 Task: Display the dashboard overview of "Digital Experience".
Action: Mouse moved to (947, 68)
Screenshot: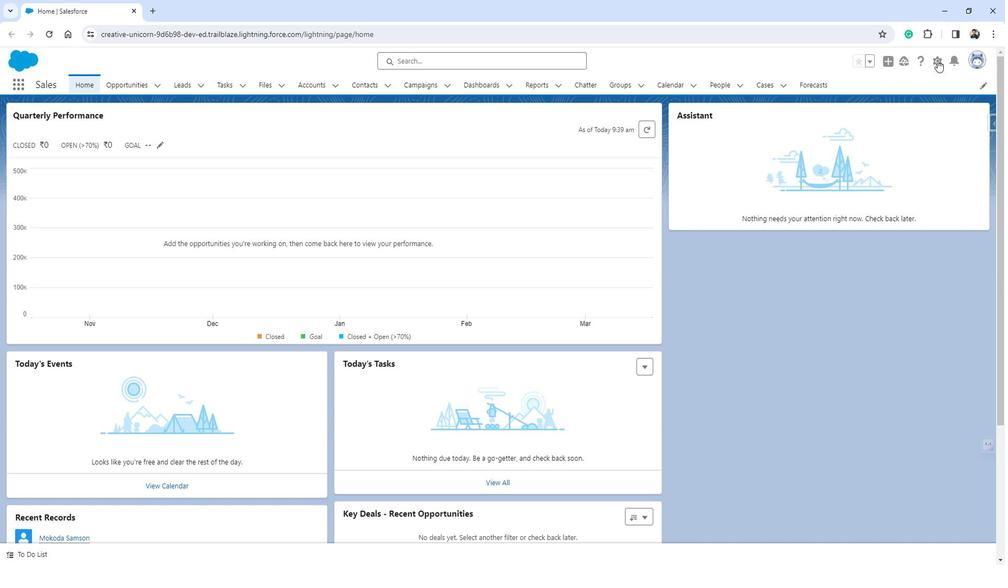 
Action: Mouse pressed left at (947, 68)
Screenshot: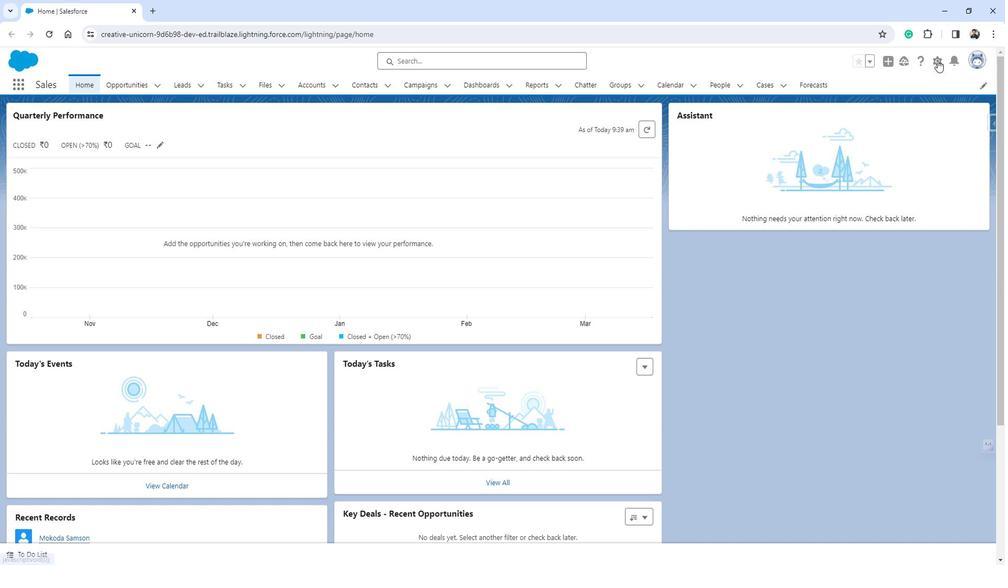 
Action: Mouse moved to (903, 108)
Screenshot: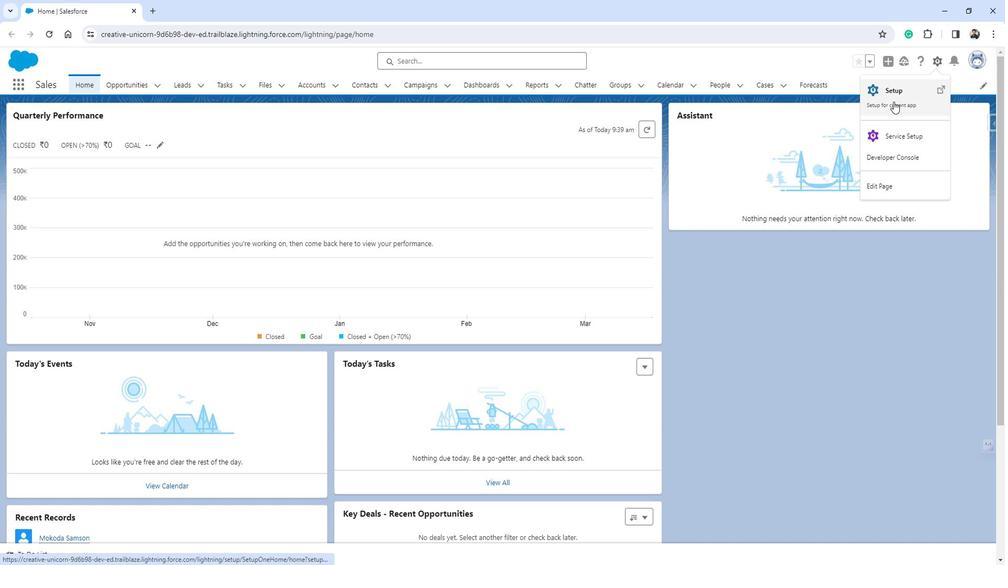 
Action: Mouse pressed left at (903, 108)
Screenshot: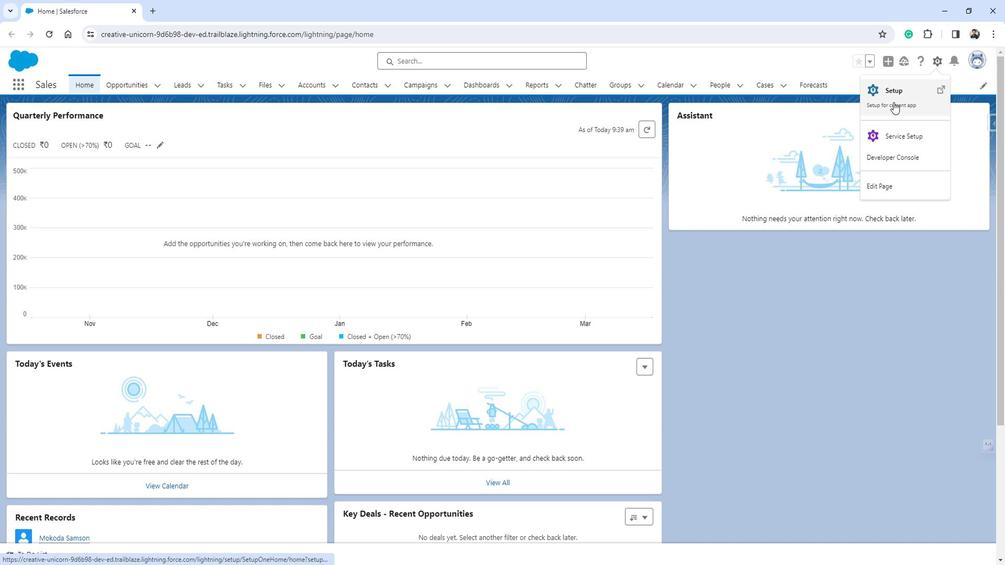 
Action: Mouse moved to (252, 356)
Screenshot: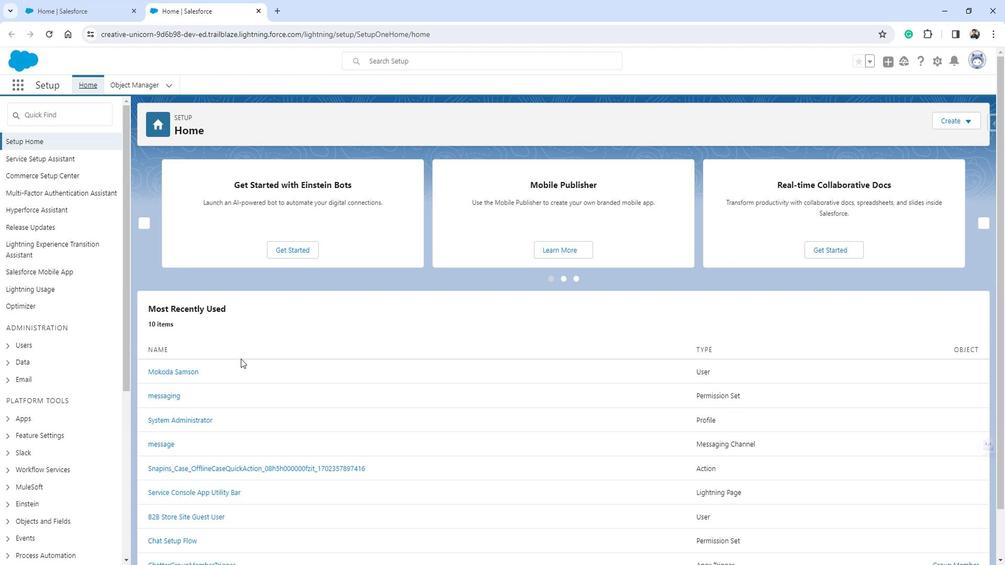 
Action: Mouse scrolled (252, 356) with delta (0, 0)
Screenshot: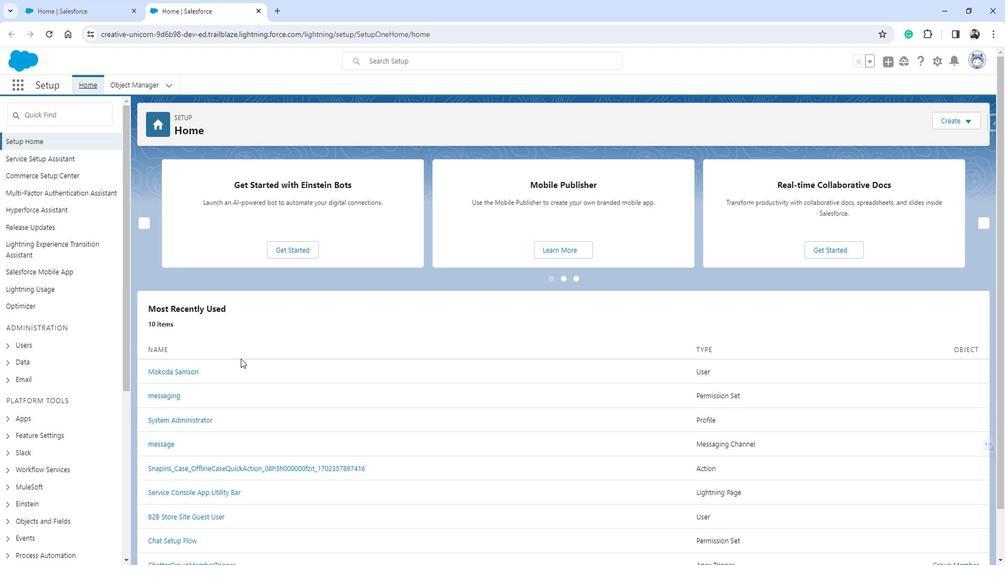 
Action: Mouse scrolled (252, 356) with delta (0, 0)
Screenshot: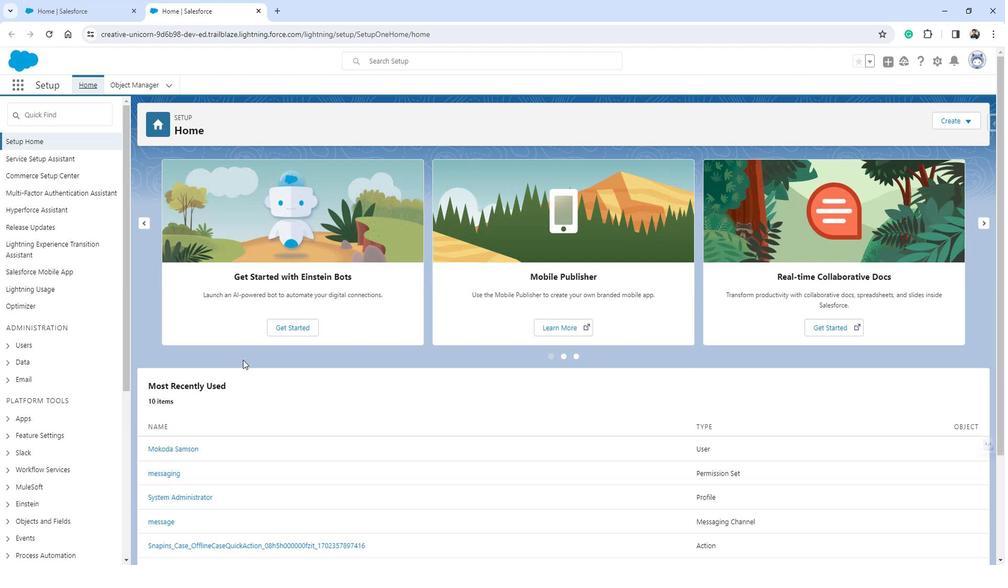 
Action: Mouse scrolled (252, 356) with delta (0, 0)
Screenshot: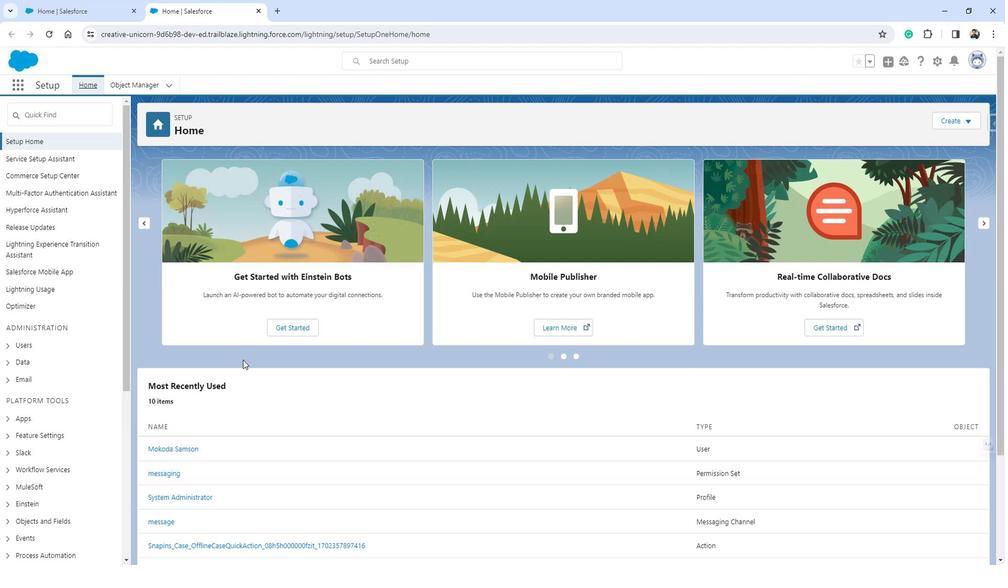 
Action: Mouse scrolled (252, 356) with delta (0, 0)
Screenshot: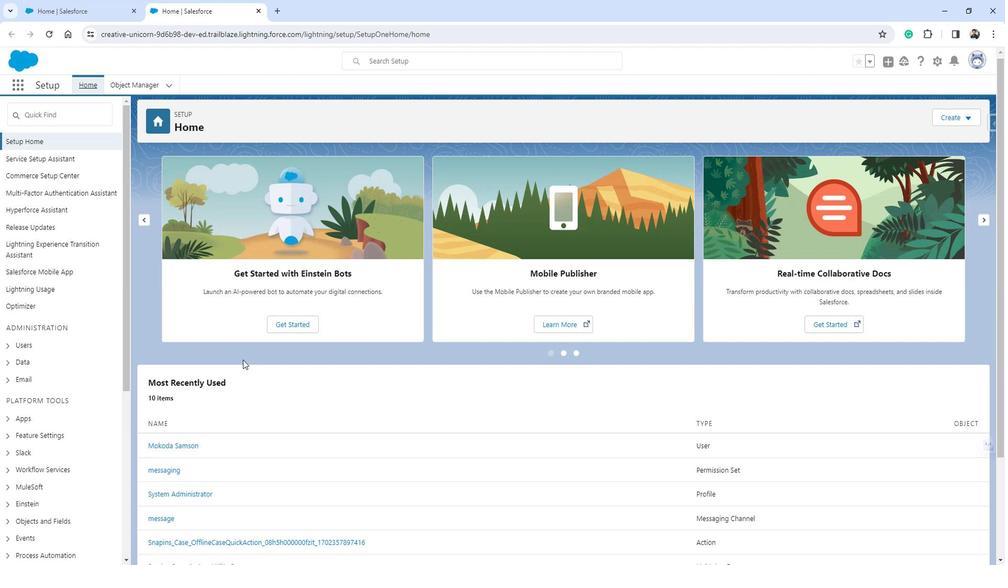 
Action: Mouse moved to (100, 324)
Screenshot: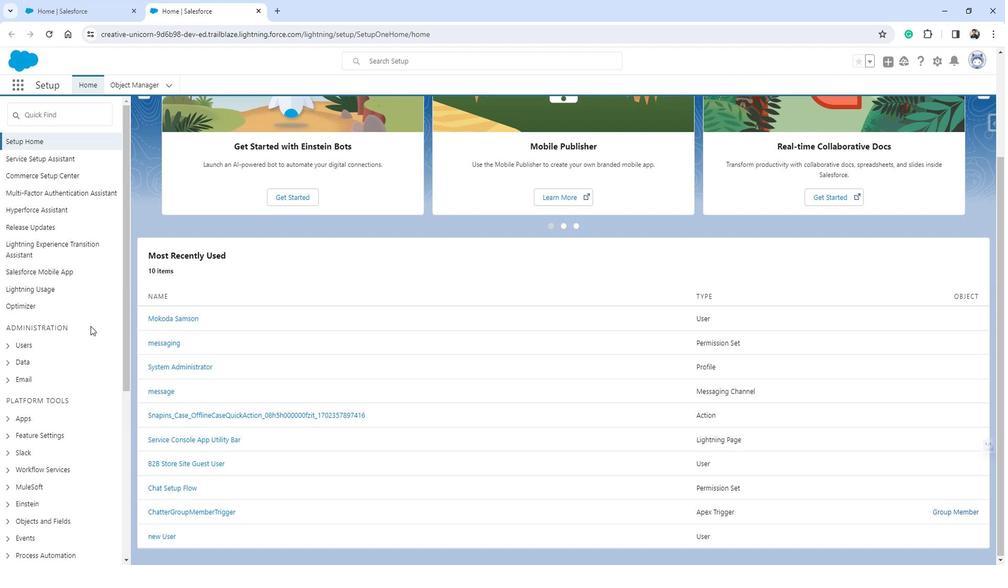 
Action: Mouse scrolled (100, 323) with delta (0, 0)
Screenshot: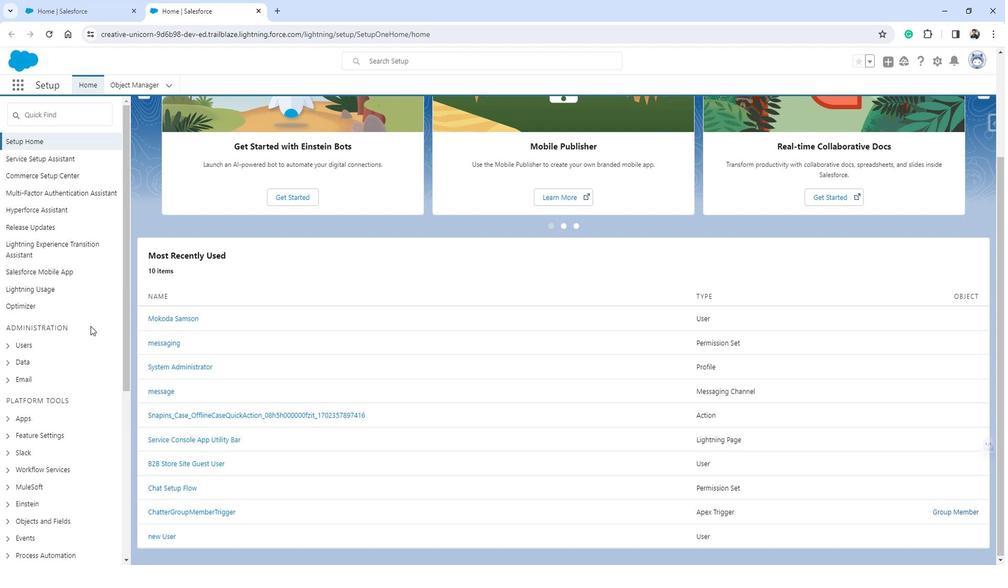 
Action: Mouse moved to (100, 324)
Screenshot: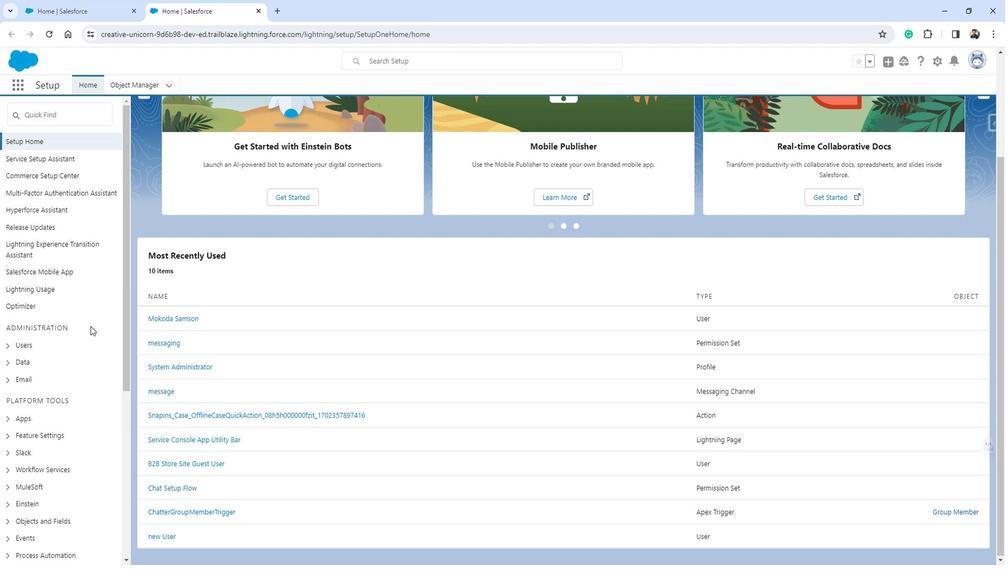 
Action: Mouse scrolled (100, 323) with delta (0, 0)
Screenshot: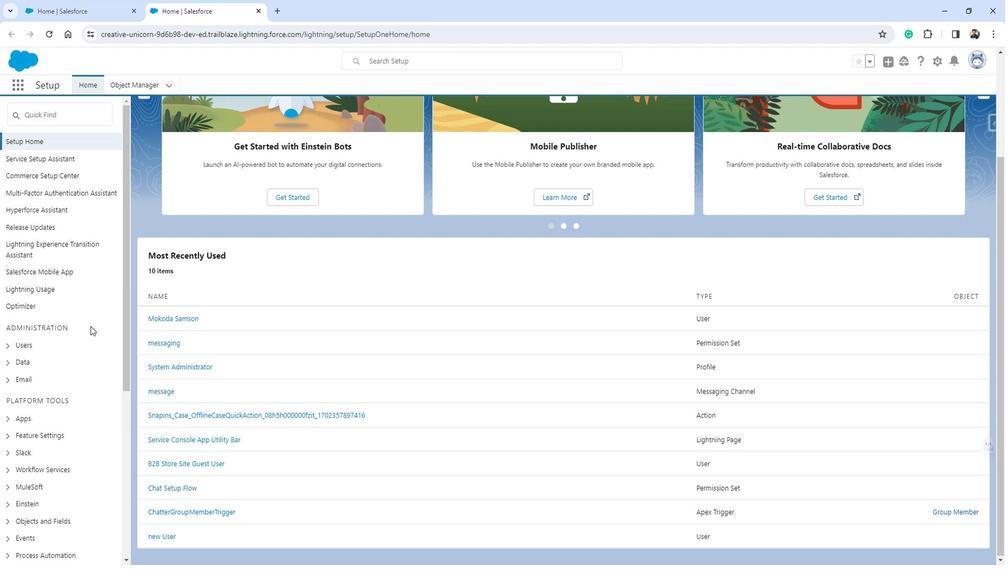 
Action: Mouse scrolled (100, 323) with delta (0, 0)
Screenshot: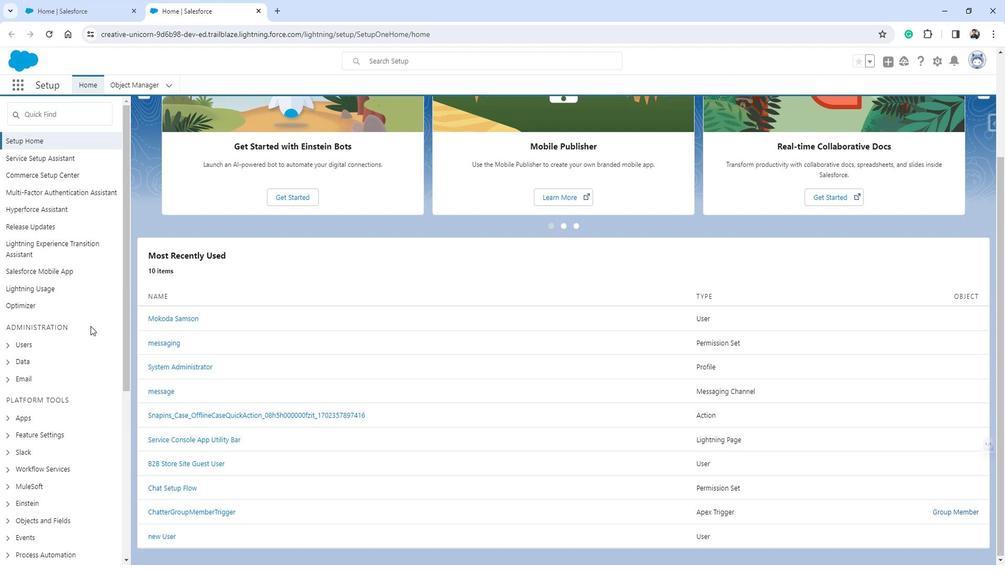 
Action: Mouse moved to (61, 270)
Screenshot: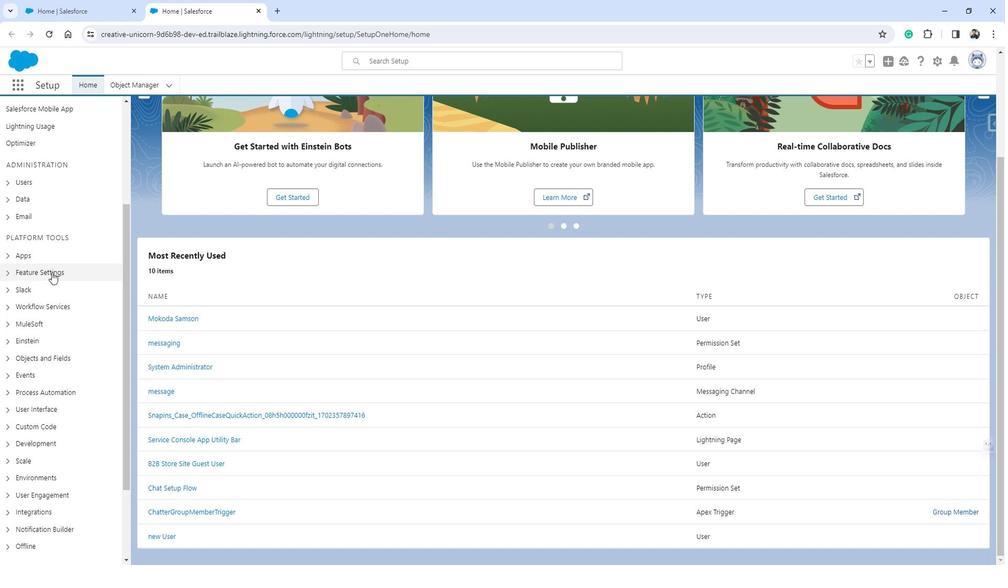
Action: Mouse scrolled (61, 269) with delta (0, 0)
Screenshot: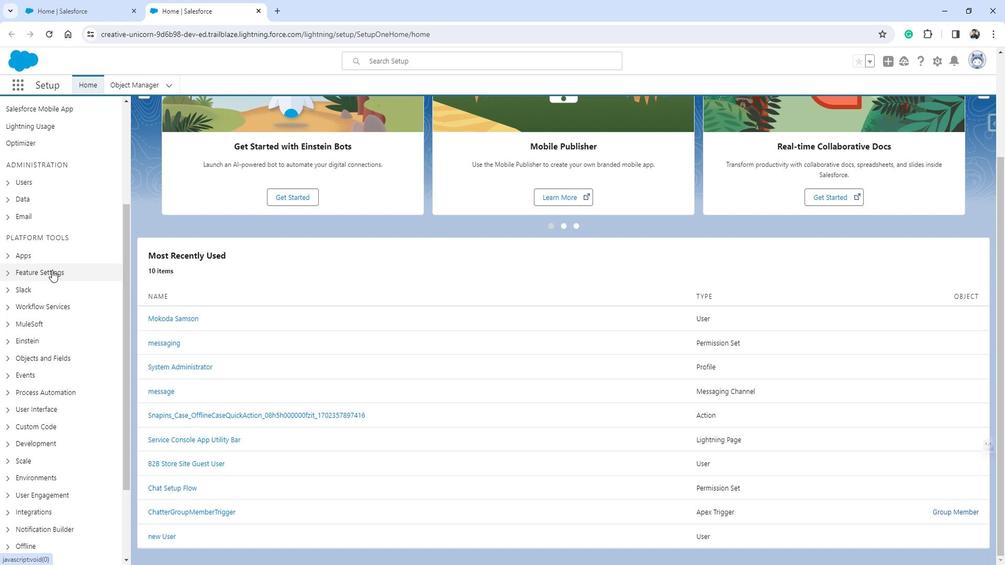 
Action: Mouse pressed middle at (61, 270)
Screenshot: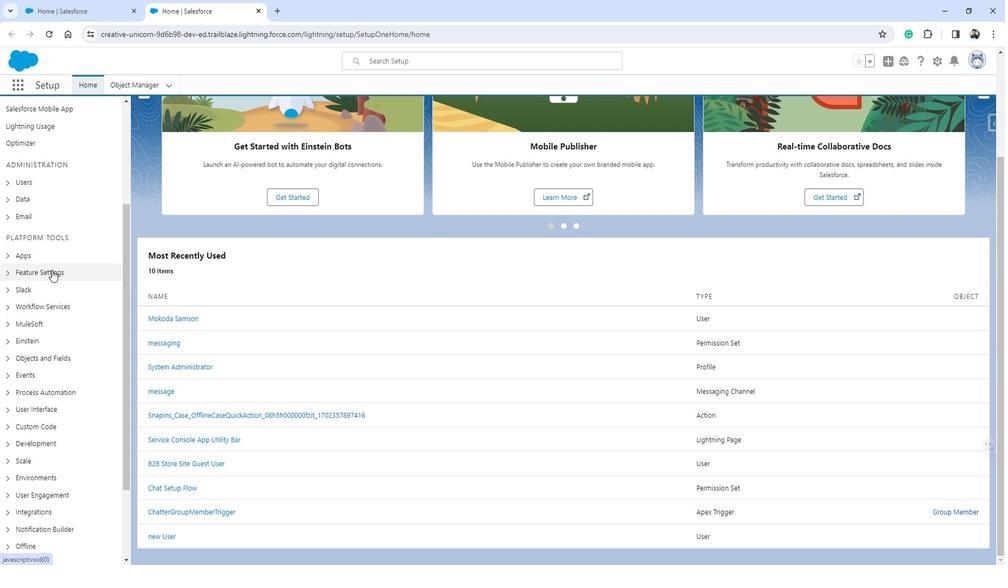 
Action: Mouse moved to (63, 215)
Screenshot: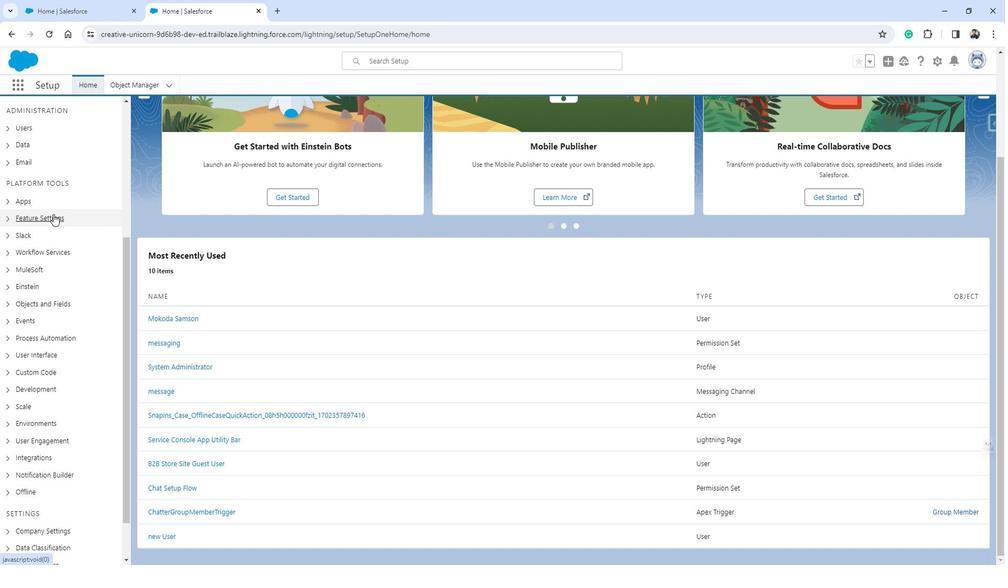 
Action: Mouse pressed left at (63, 215)
Screenshot: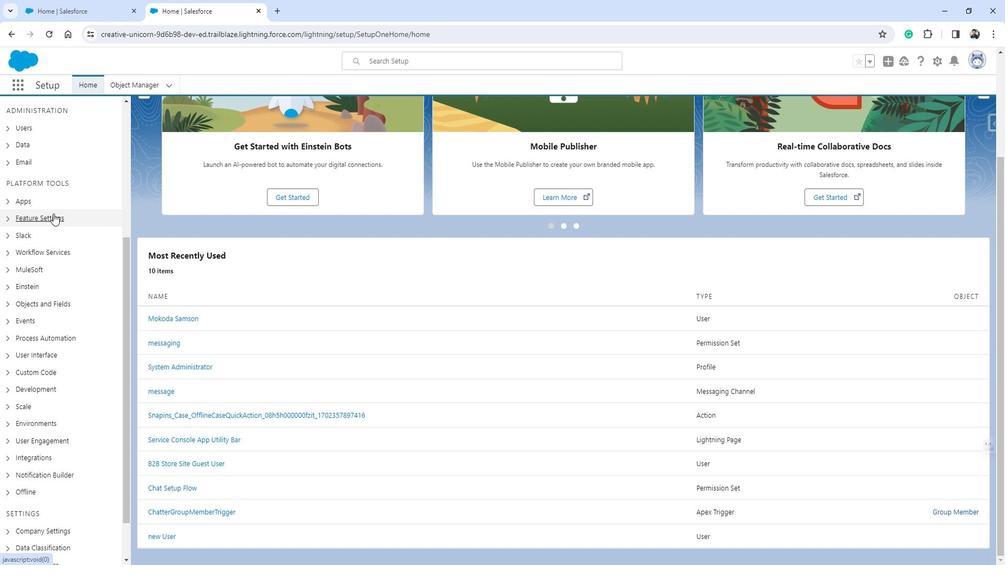 
Action: Mouse moved to (64, 330)
Screenshot: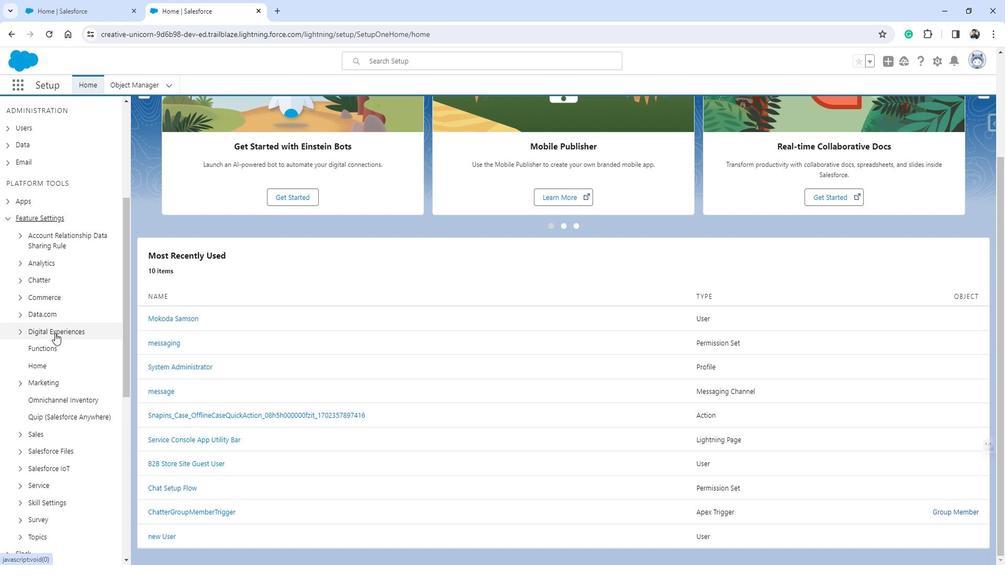 
Action: Mouse pressed left at (64, 330)
Screenshot: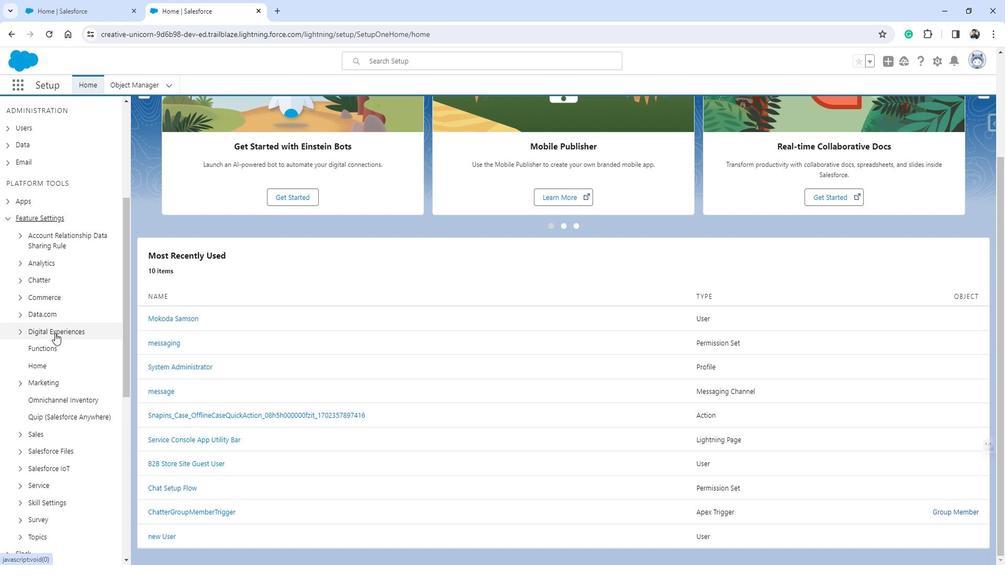 
Action: Mouse scrolled (64, 330) with delta (0, 0)
Screenshot: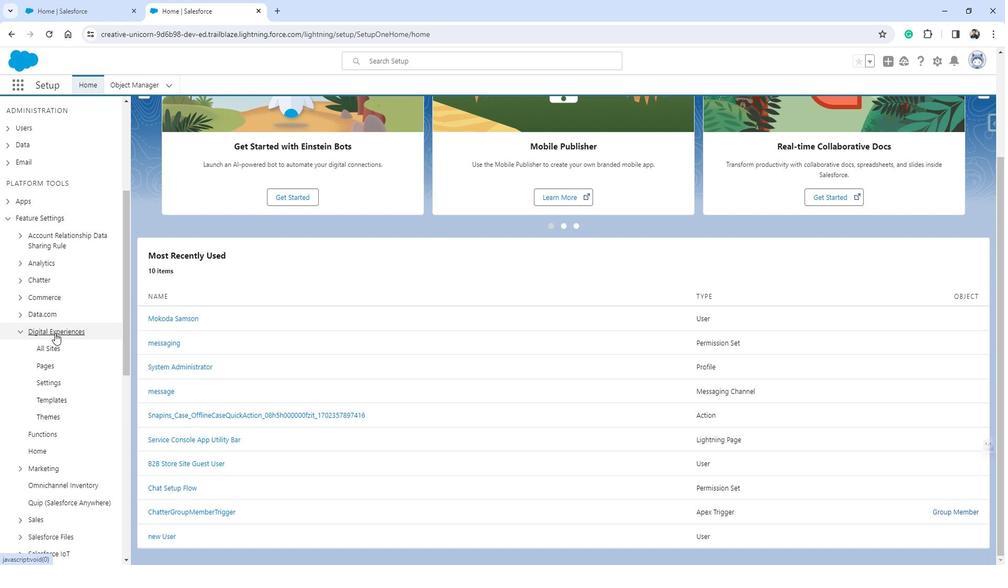 
Action: Mouse scrolled (64, 330) with delta (0, 0)
Screenshot: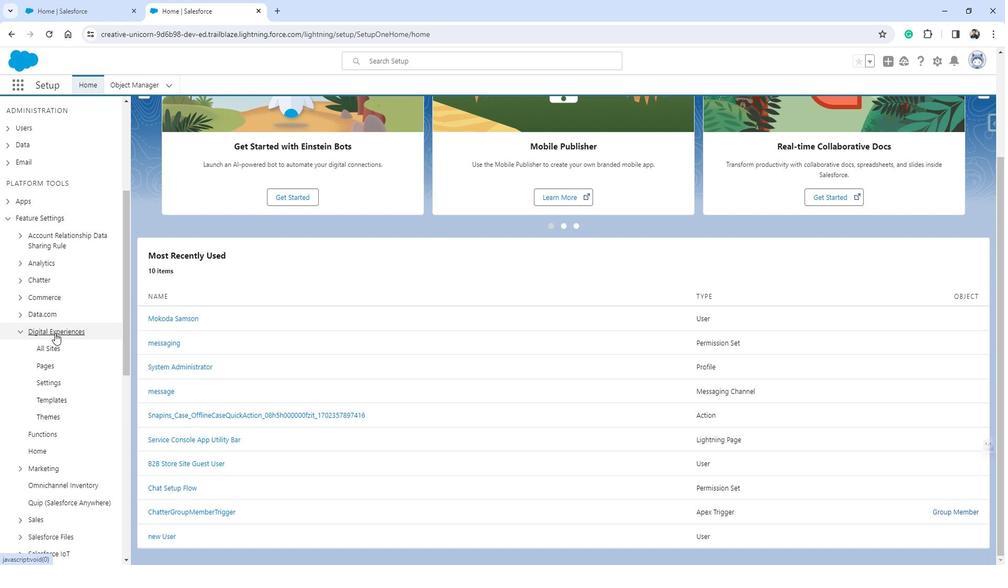 
Action: Mouse moved to (63, 242)
Screenshot: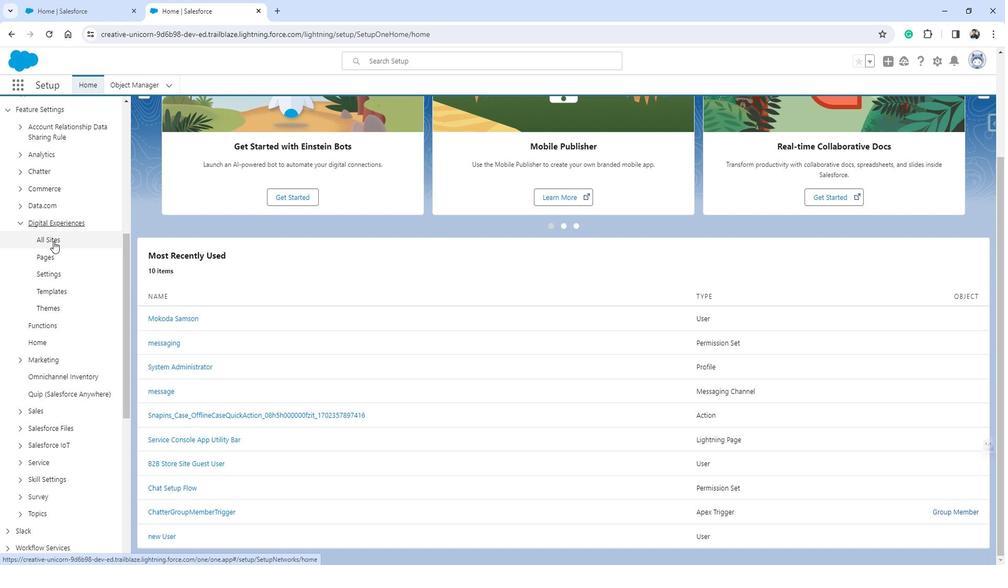 
Action: Mouse pressed left at (63, 242)
Screenshot: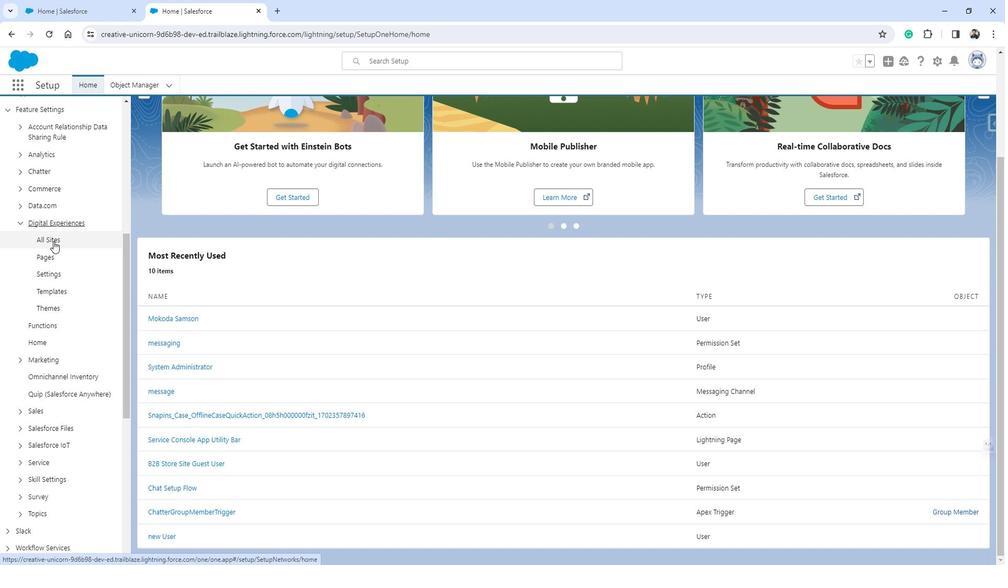 
Action: Mouse moved to (171, 319)
Screenshot: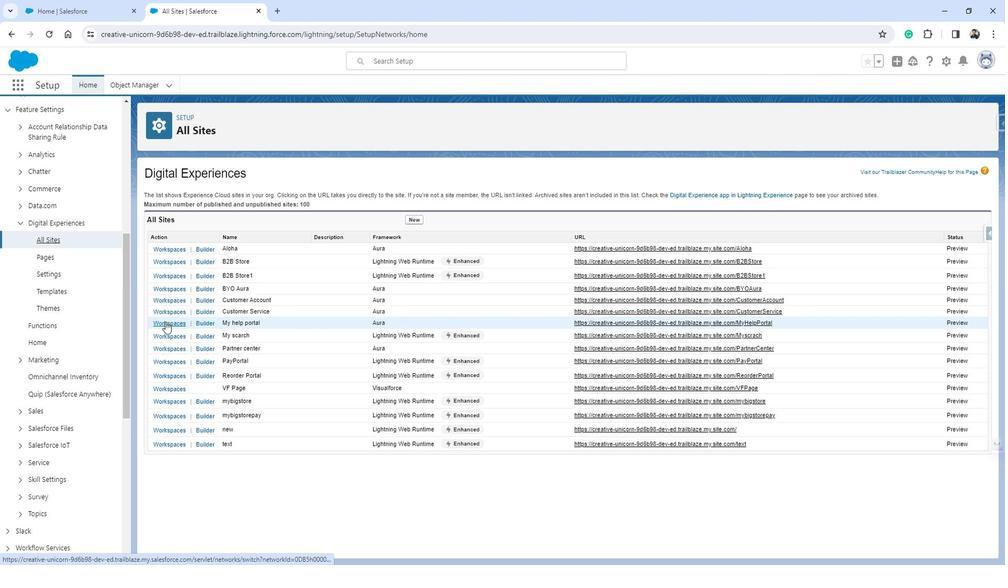 
Action: Mouse pressed left at (171, 319)
Screenshot: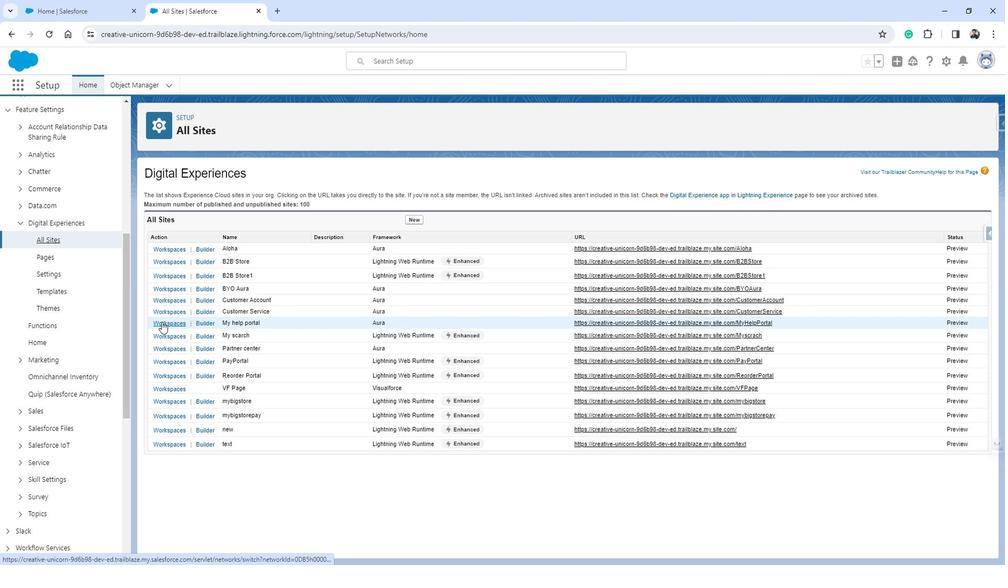 
Action: Mouse moved to (366, 359)
Screenshot: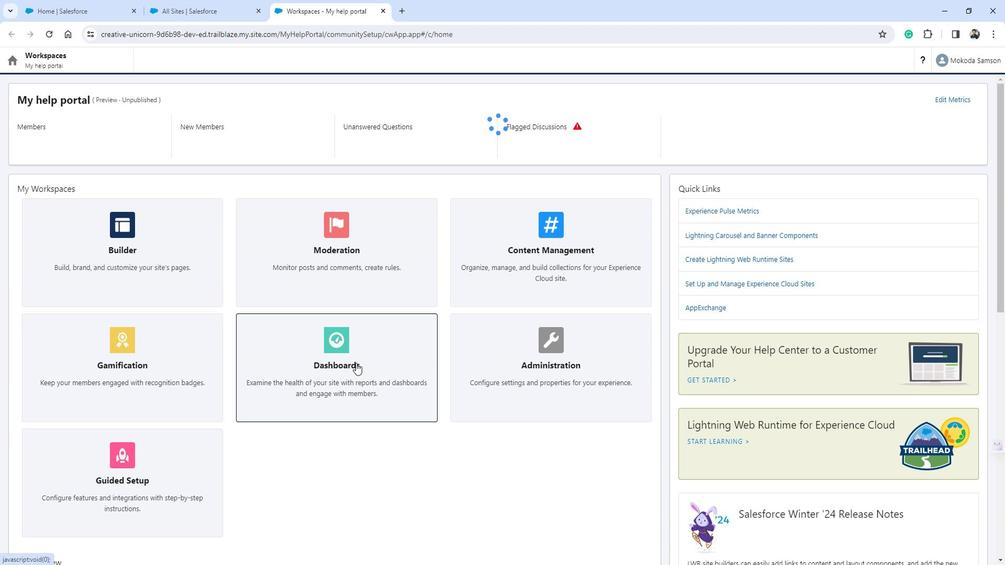 
Action: Mouse pressed left at (366, 359)
Screenshot: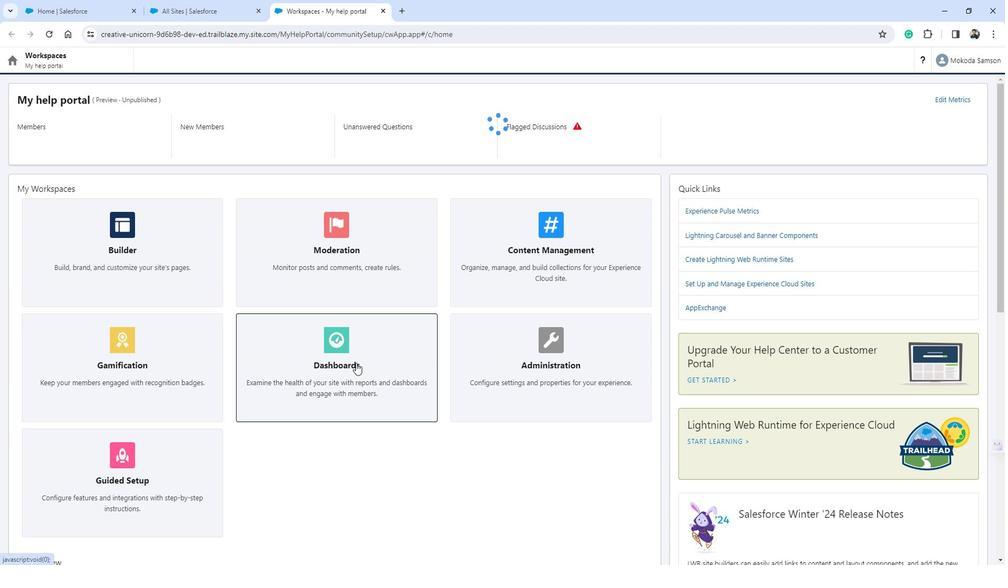 
Action: Mouse moved to (202, 70)
Screenshot: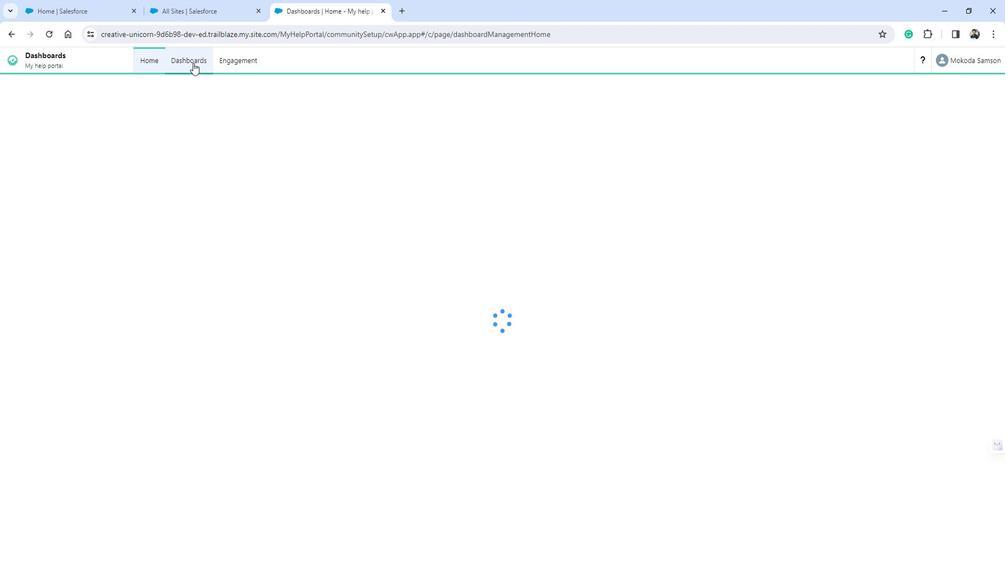 
Action: Mouse pressed left at (202, 70)
Screenshot: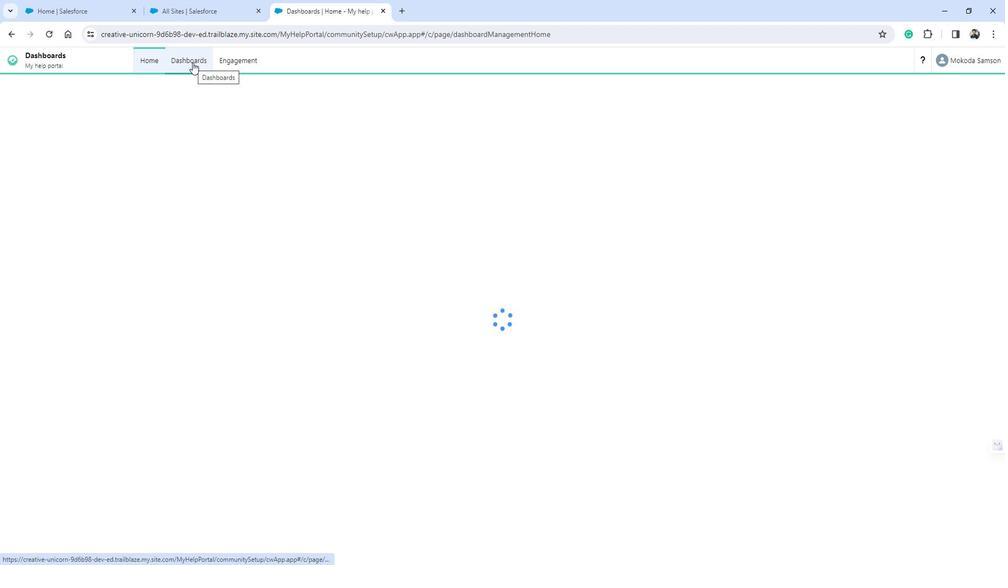 
Action: Mouse moved to (62, 92)
Screenshot: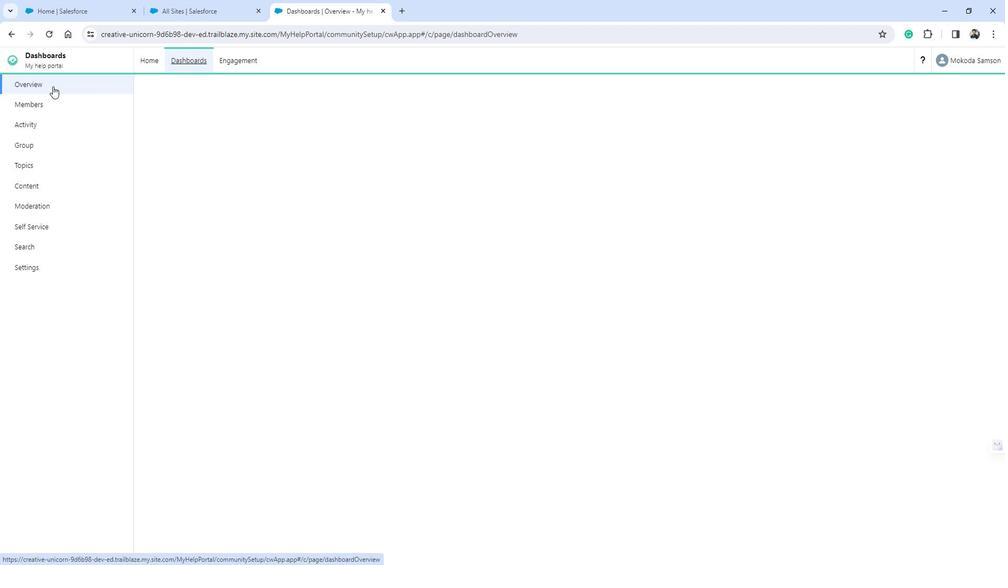 
Action: Mouse pressed left at (62, 92)
Screenshot: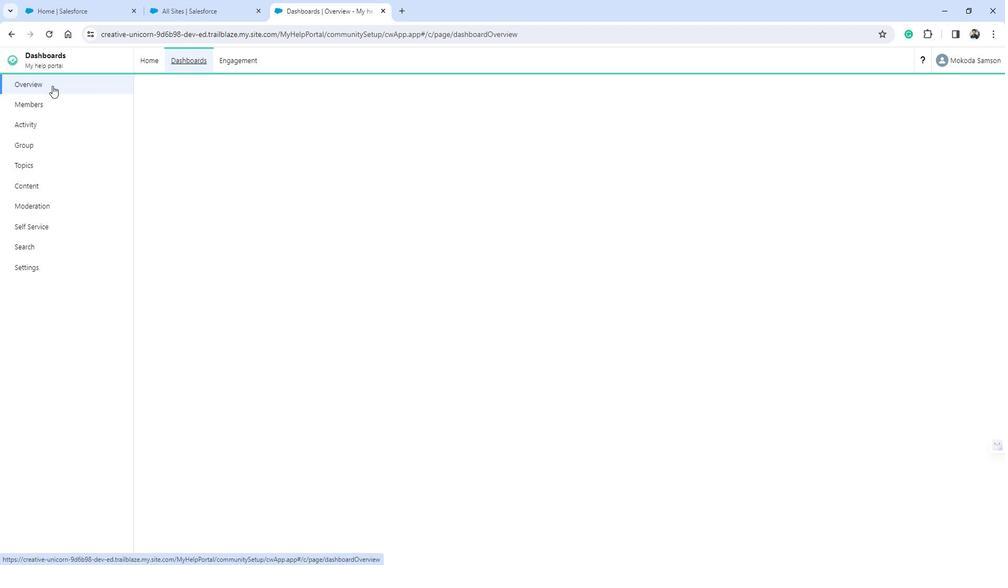 
Action: Mouse moved to (535, 281)
Screenshot: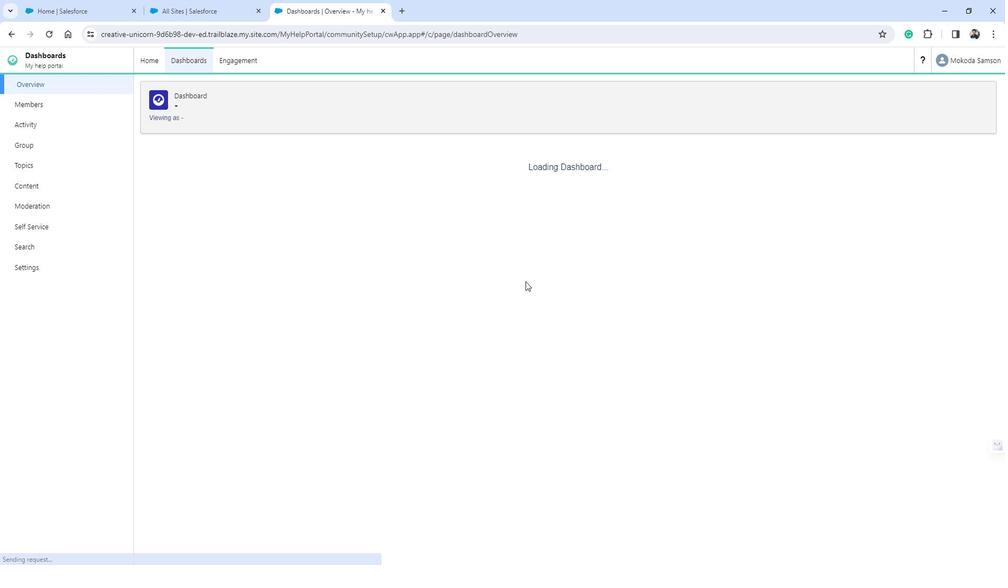
